Task: Add Attachment from "Attach a link" to Card Card0000000308 in Board Board0000000077 in Workspace WS0000000026 in Trello. Add Cover Red to Card Card0000000308 in Board Board0000000077 in Workspace WS0000000026 in Trello. Add "Join Card" Button Button0000000308  to Card Card0000000308 in Board Board0000000077 in Workspace WS0000000026 in Trello. Add Description DS0000000308 to Card Card0000000308 in Board Board0000000077 in Workspace WS0000000026 in Trello. Add Comment CM0000000308 to Card Card0000000308 in Board Board0000000077 in Workspace WS0000000026 in Trello
Action: Mouse moved to (313, 441)
Screenshot: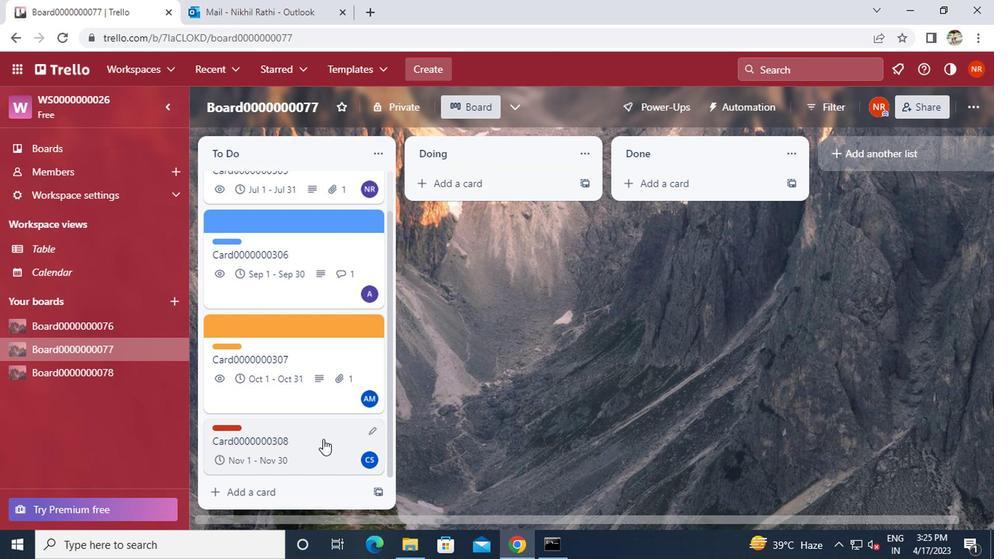 
Action: Mouse pressed left at (313, 441)
Screenshot: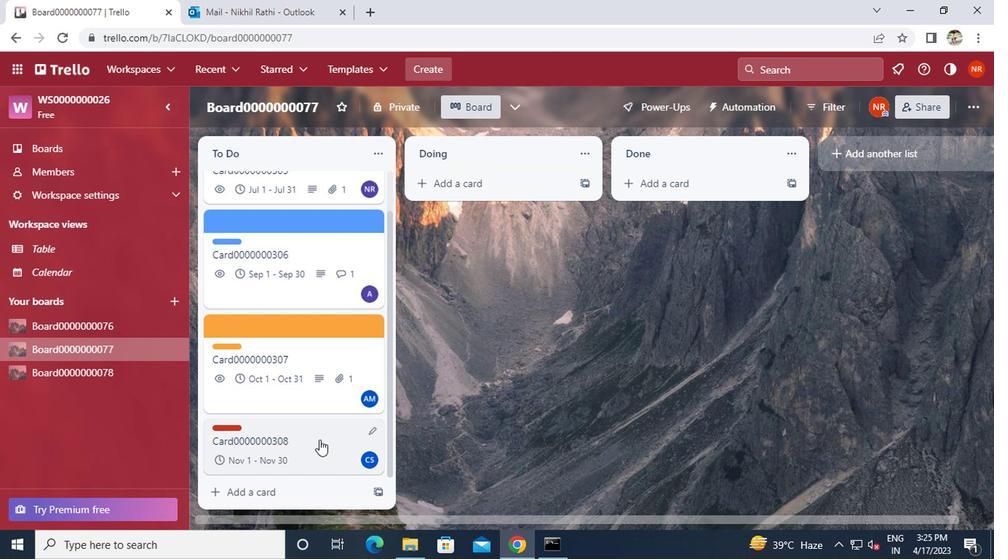 
Action: Mouse moved to (656, 305)
Screenshot: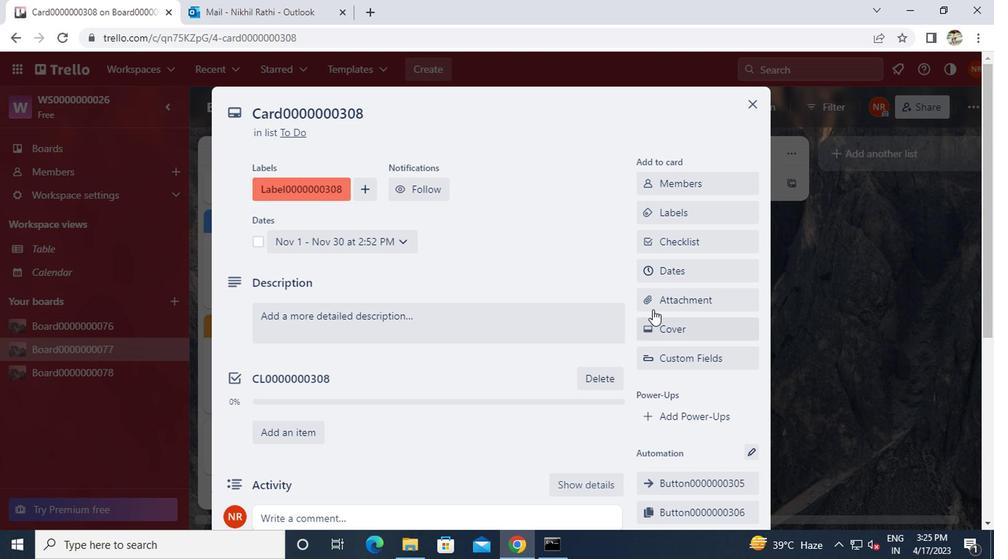 
Action: Mouse pressed left at (656, 305)
Screenshot: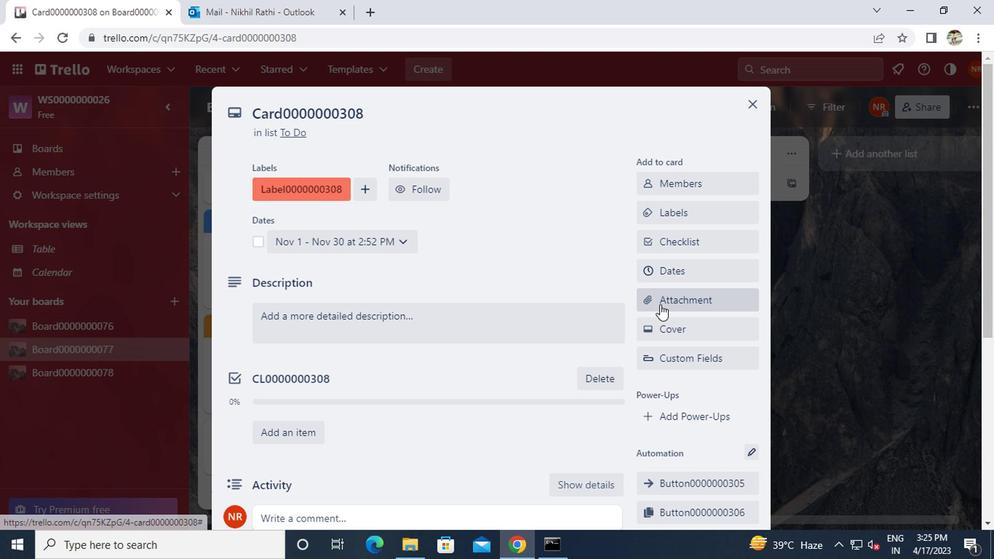 
Action: Mouse moved to (254, 6)
Screenshot: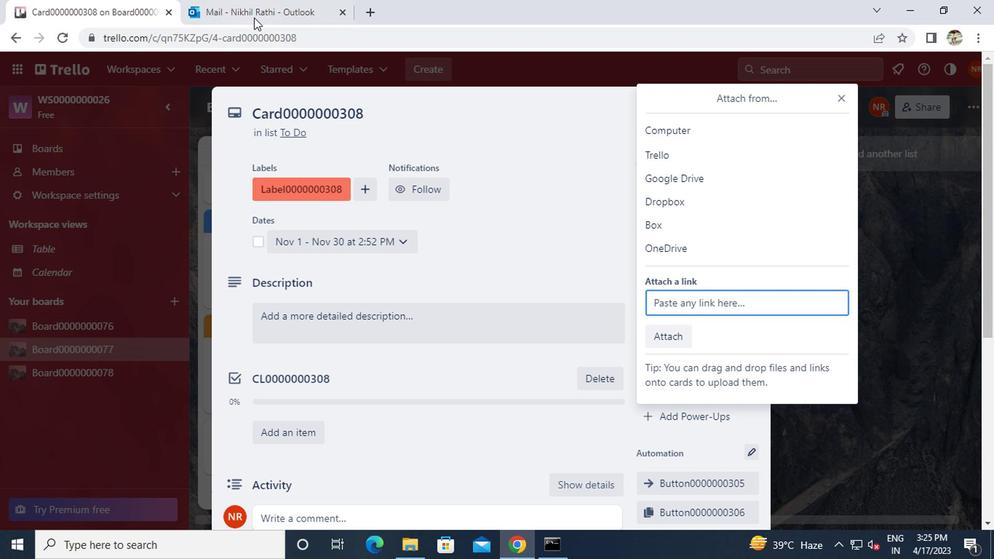 
Action: Mouse pressed left at (254, 6)
Screenshot: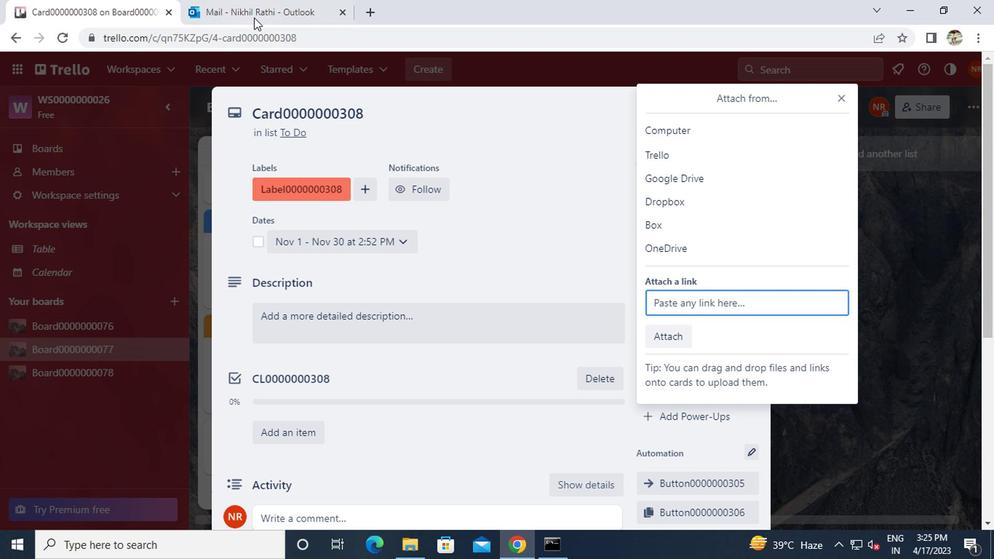 
Action: Mouse moved to (267, 39)
Screenshot: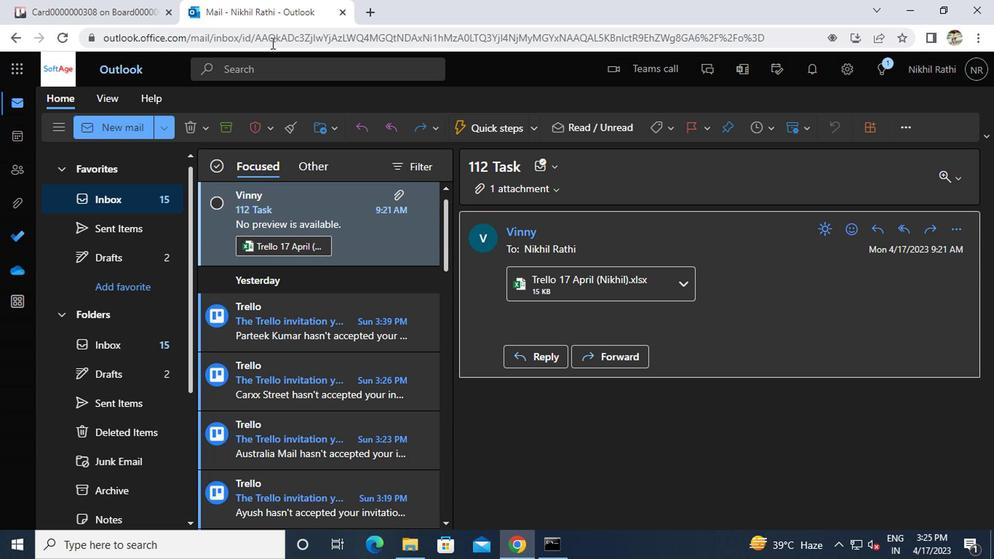 
Action: Mouse pressed left at (267, 39)
Screenshot: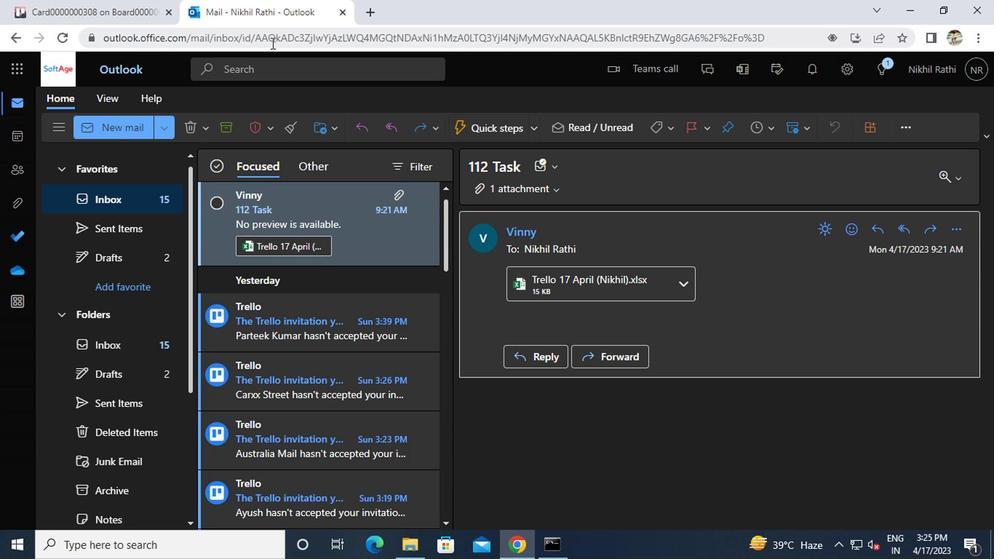 
Action: Key pressed ctrl+C
Screenshot: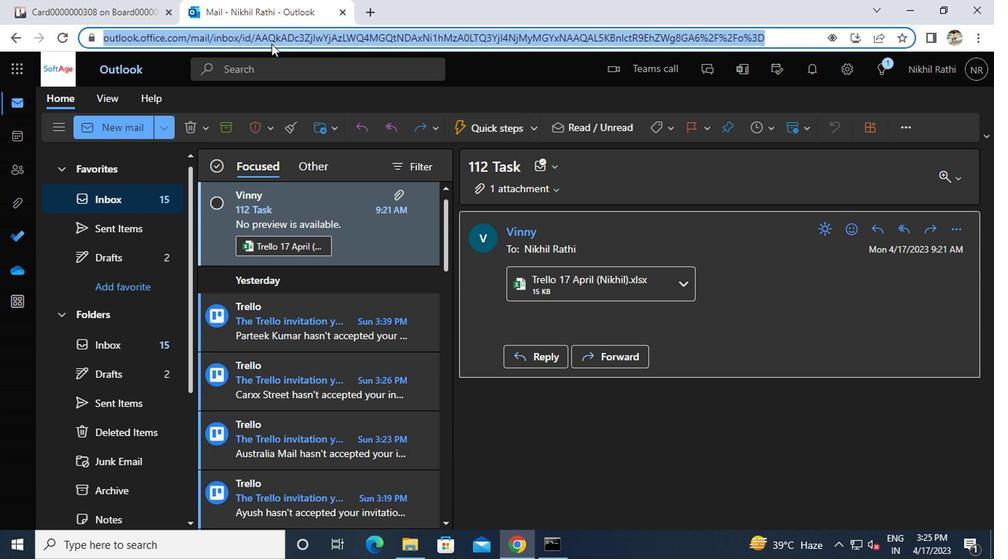
Action: Mouse moved to (124, 3)
Screenshot: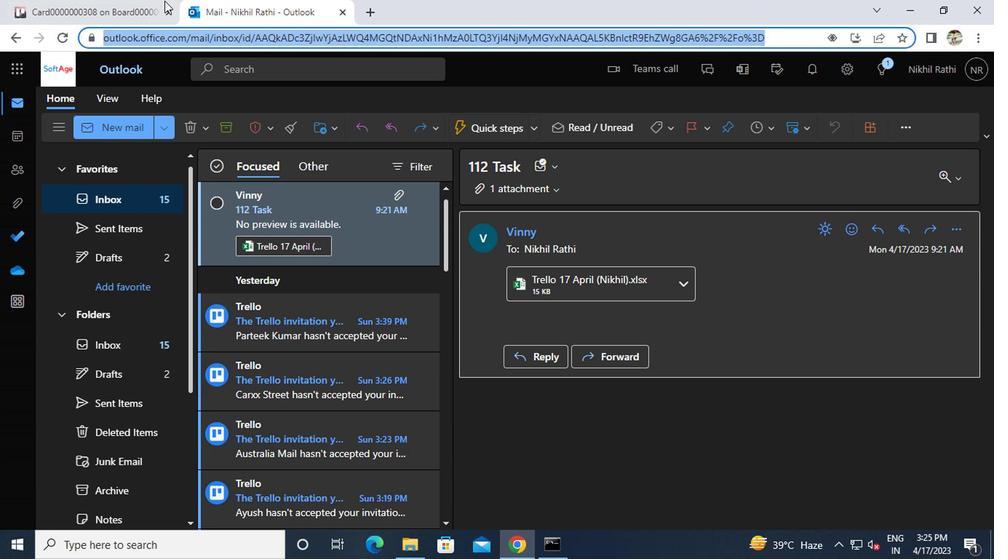 
Action: Mouse pressed left at (124, 3)
Screenshot: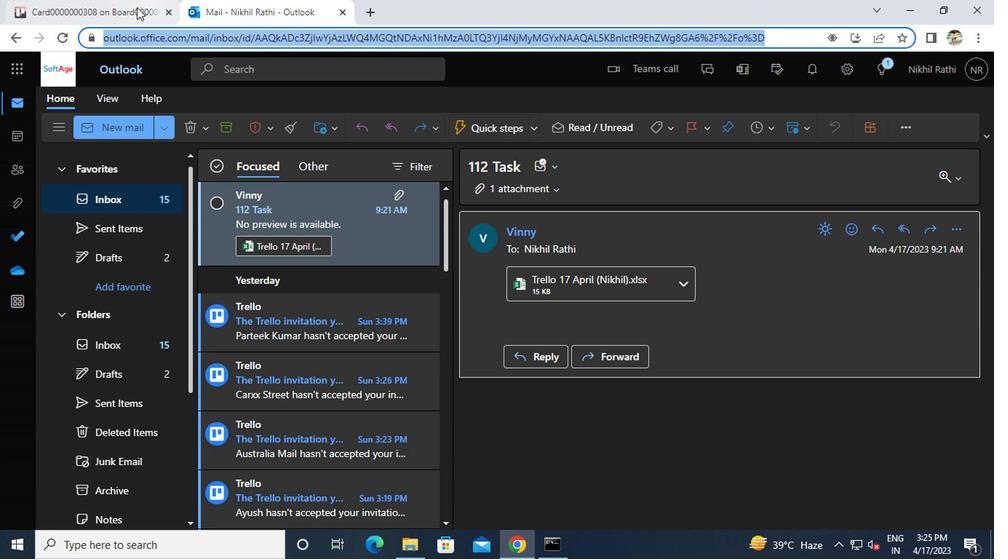 
Action: Mouse moved to (679, 300)
Screenshot: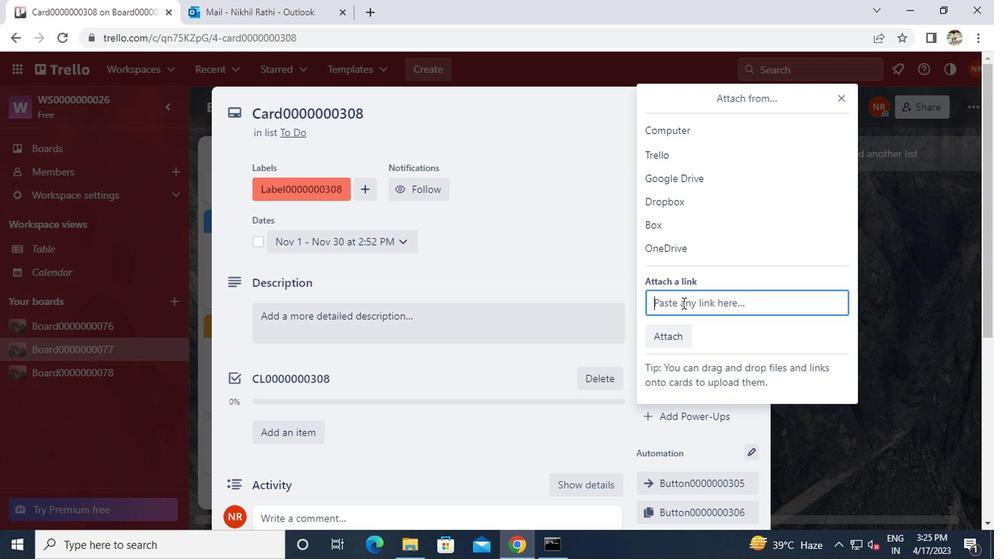 
Action: Key pressed ctrl+V
Screenshot: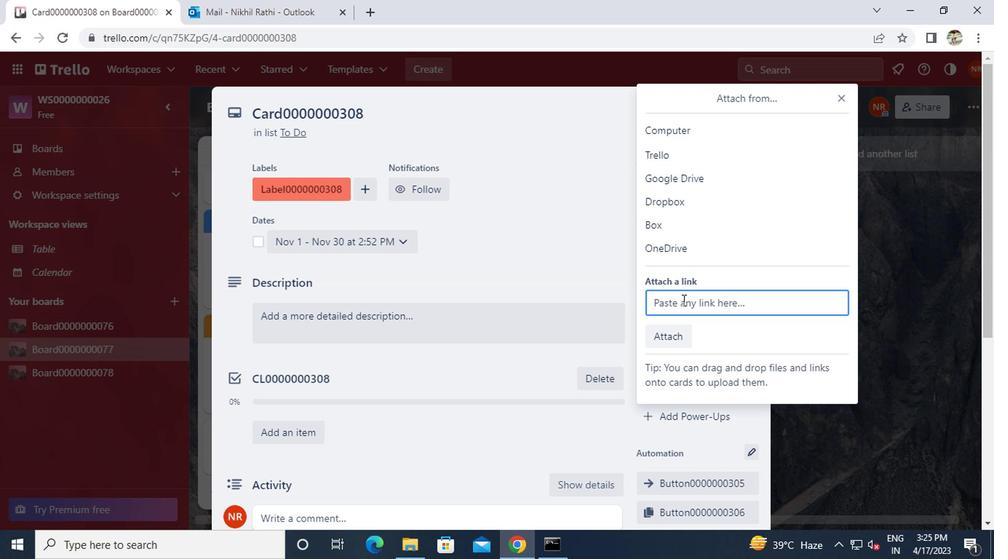 
Action: Mouse moved to (688, 364)
Screenshot: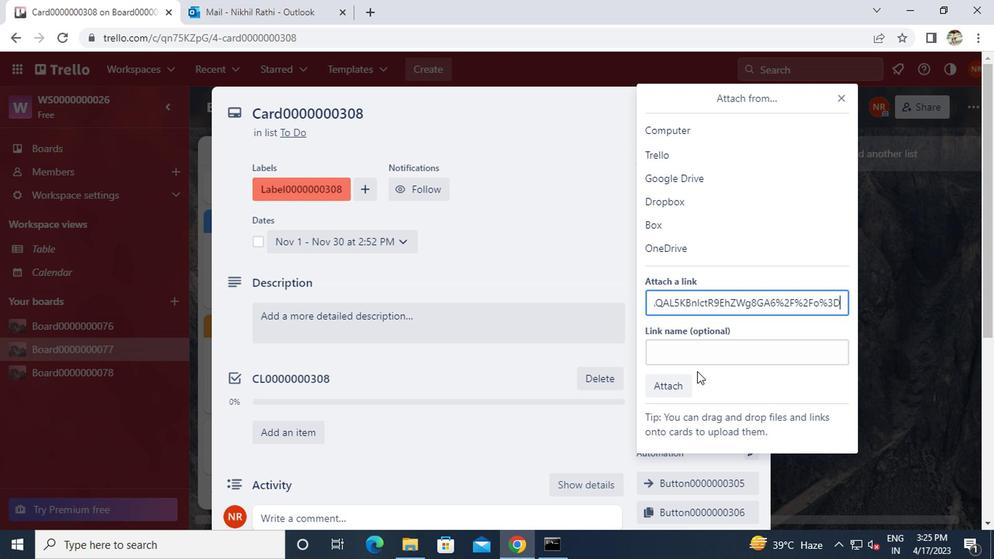 
Action: Mouse pressed left at (688, 364)
Screenshot: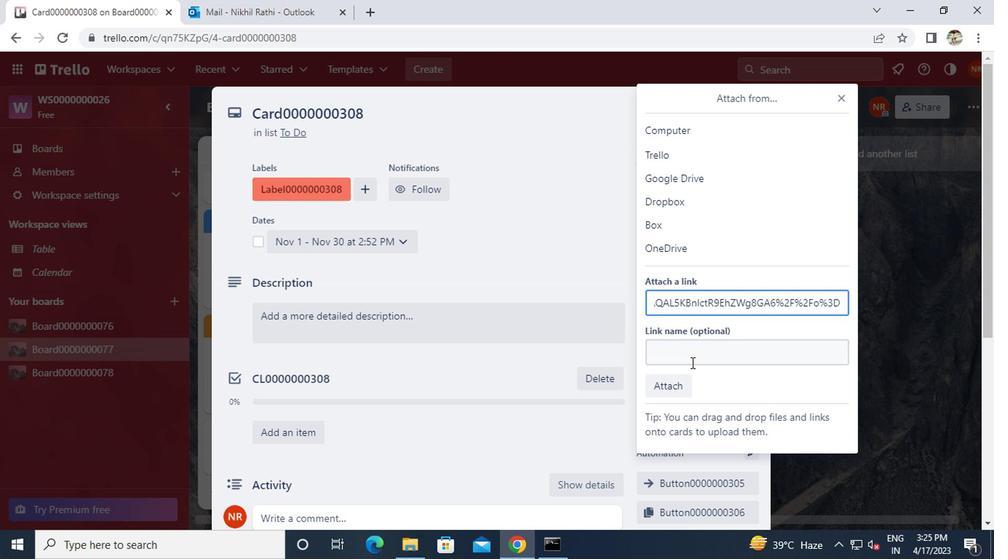 
Action: Key pressed ctrl+Link
Screenshot: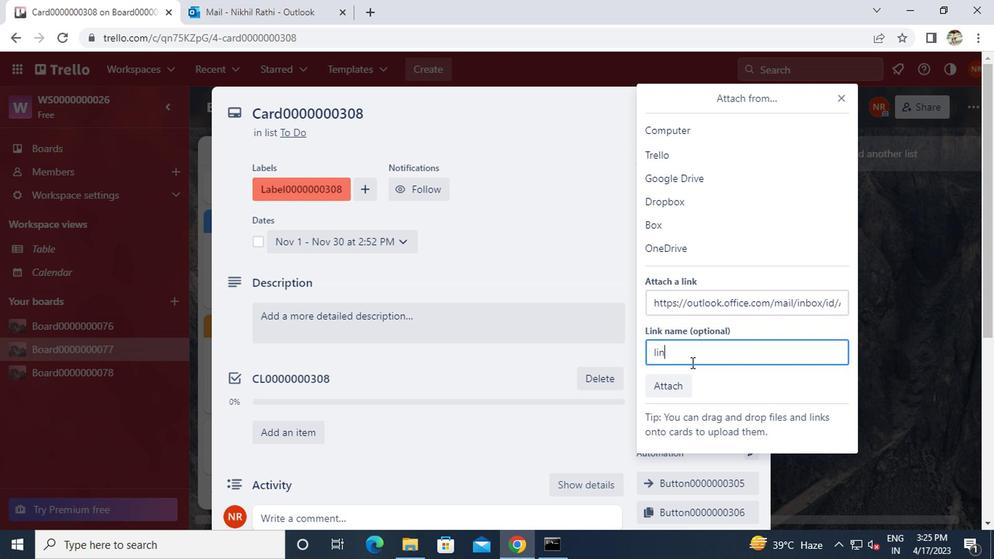 
Action: Mouse moved to (663, 395)
Screenshot: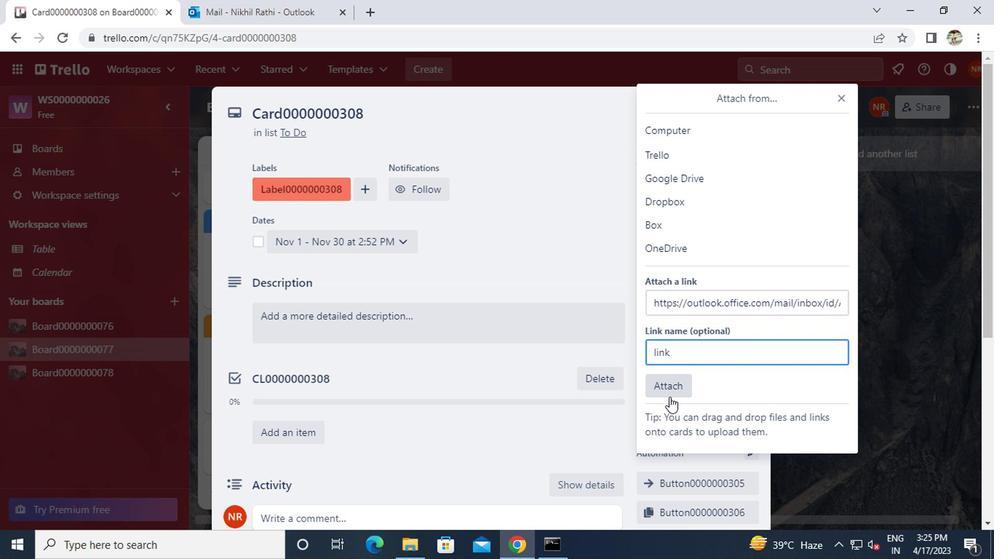 
Action: Mouse pressed left at (663, 395)
Screenshot: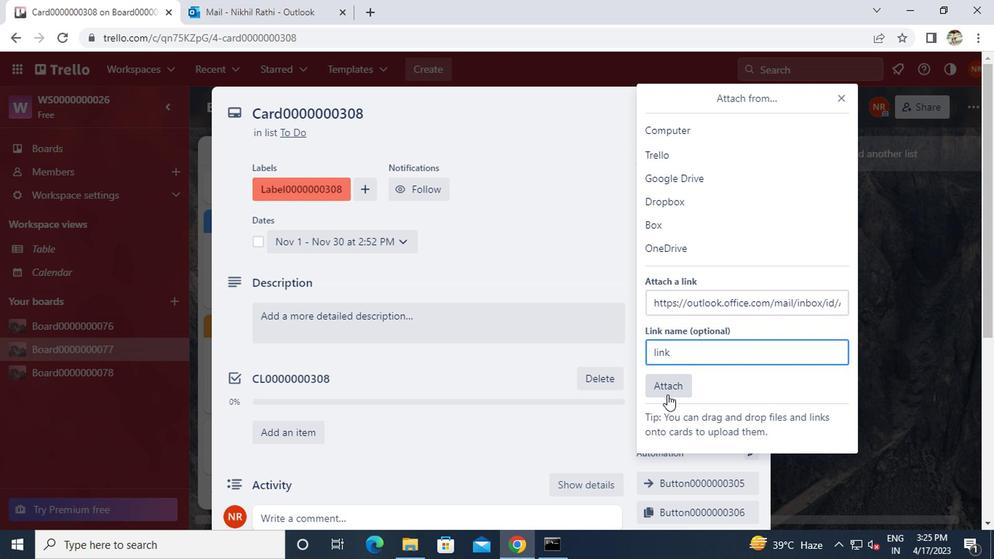 
Action: Mouse moved to (676, 327)
Screenshot: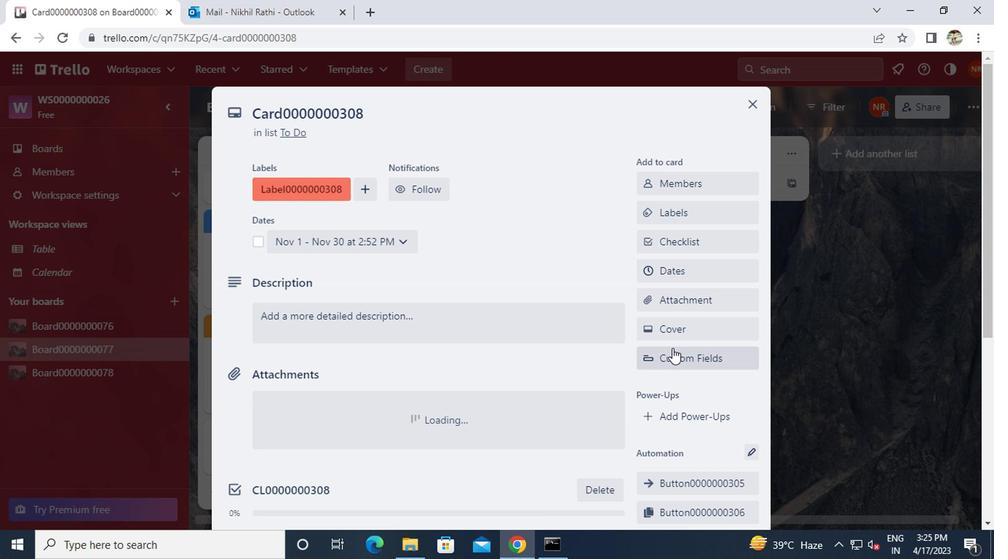 
Action: Mouse pressed left at (676, 327)
Screenshot: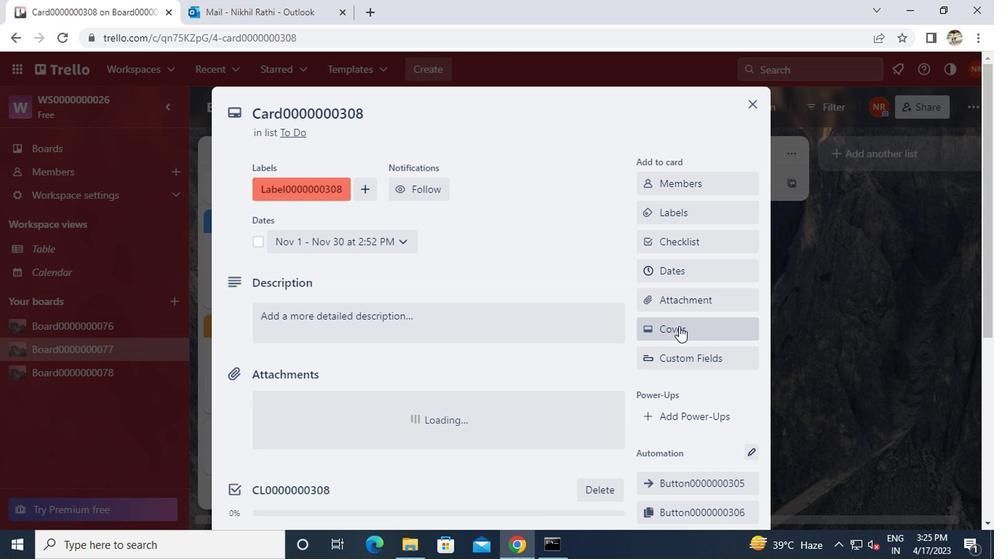 
Action: Mouse moved to (790, 217)
Screenshot: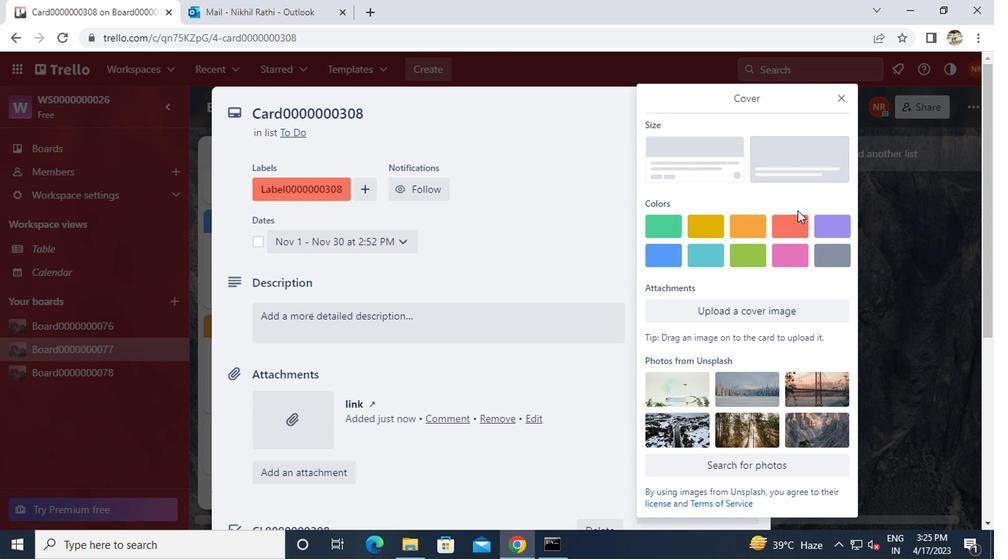 
Action: Mouse pressed left at (790, 217)
Screenshot: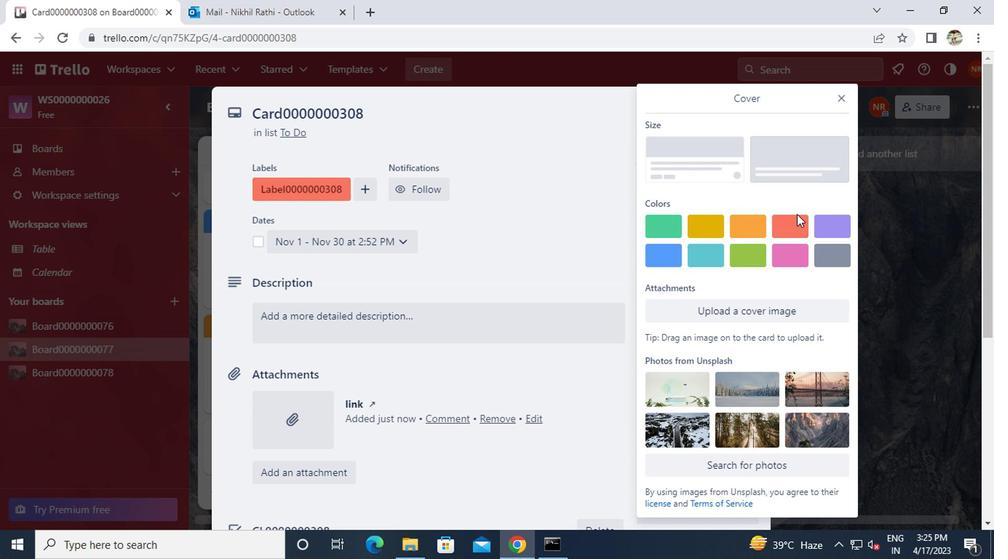 
Action: Mouse moved to (838, 96)
Screenshot: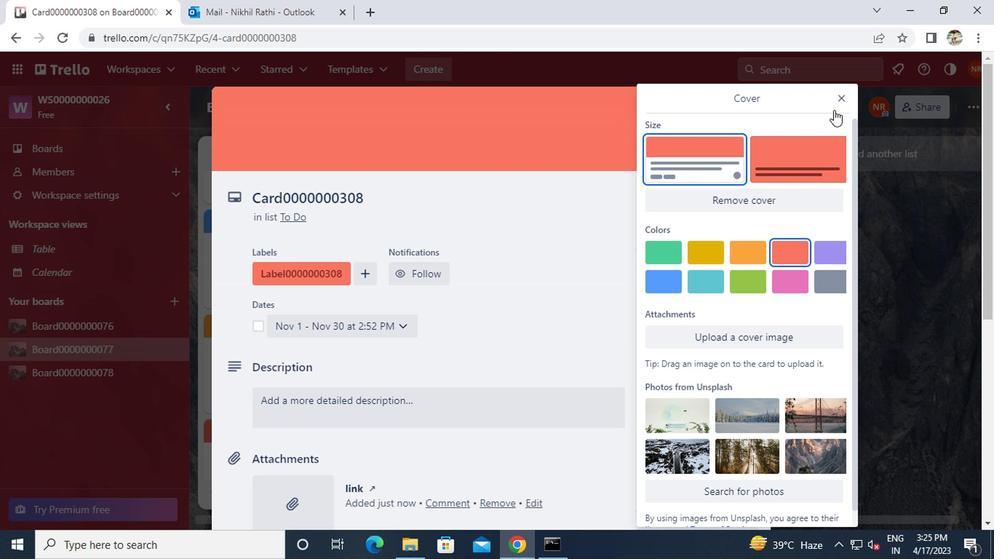 
Action: Mouse pressed left at (838, 96)
Screenshot: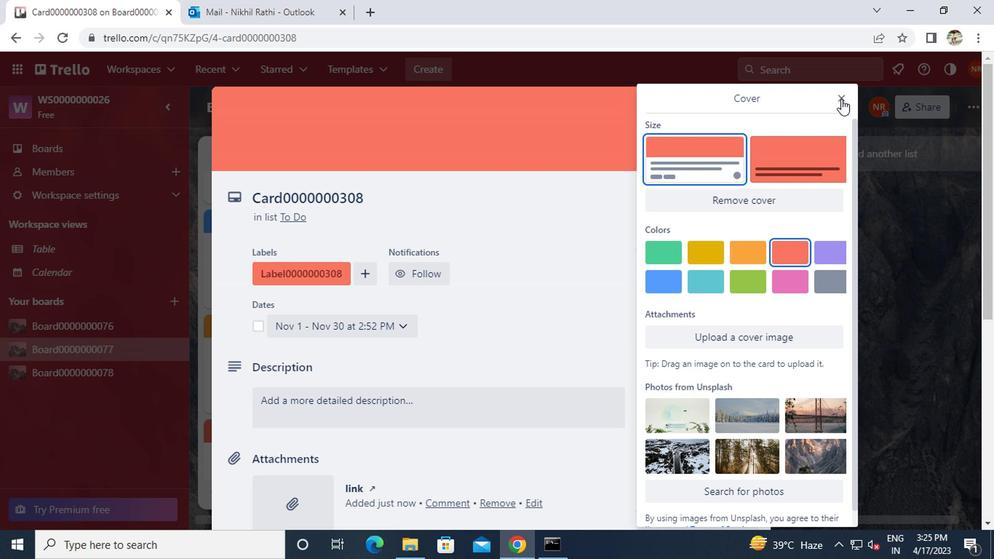 
Action: Mouse moved to (728, 283)
Screenshot: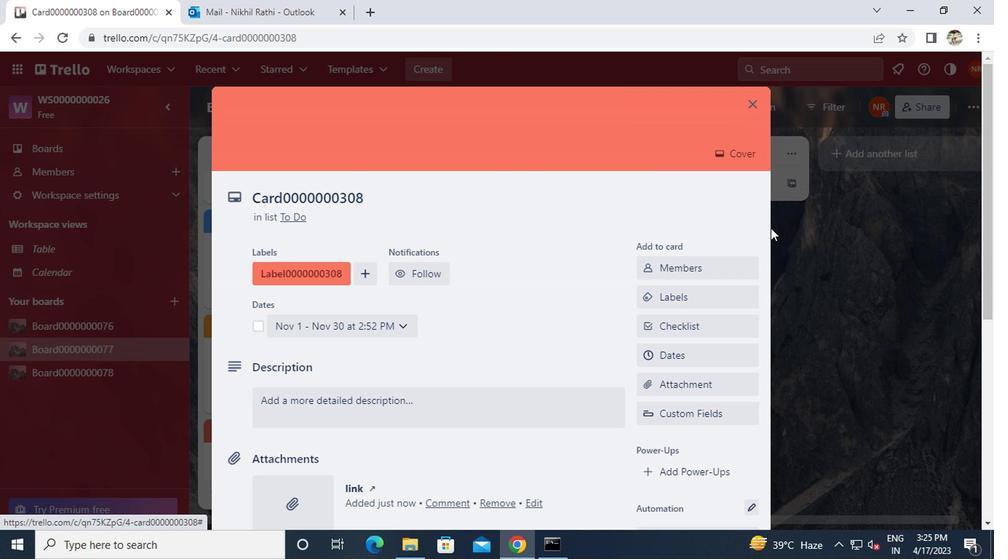 
Action: Mouse scrolled (728, 282) with delta (0, -1)
Screenshot: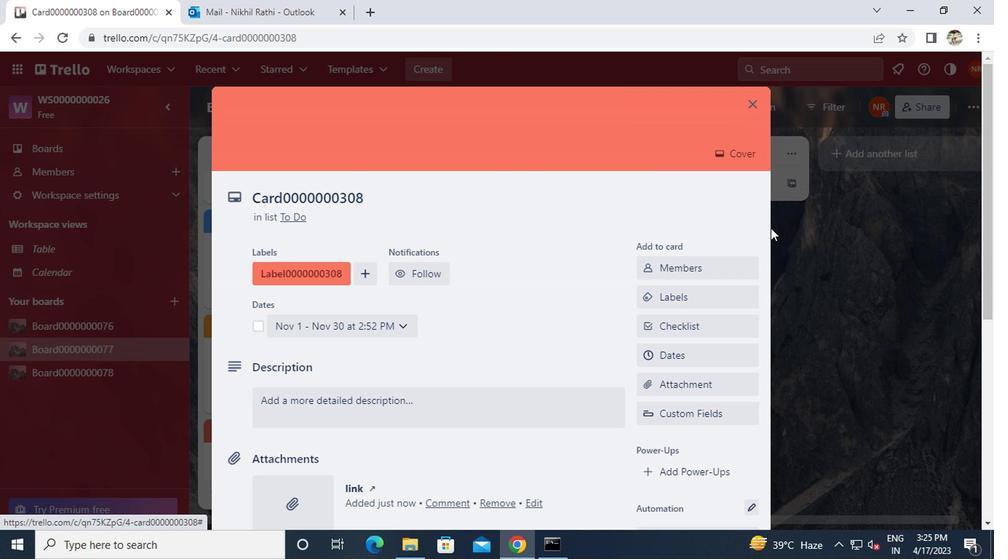 
Action: Mouse scrolled (728, 282) with delta (0, -1)
Screenshot: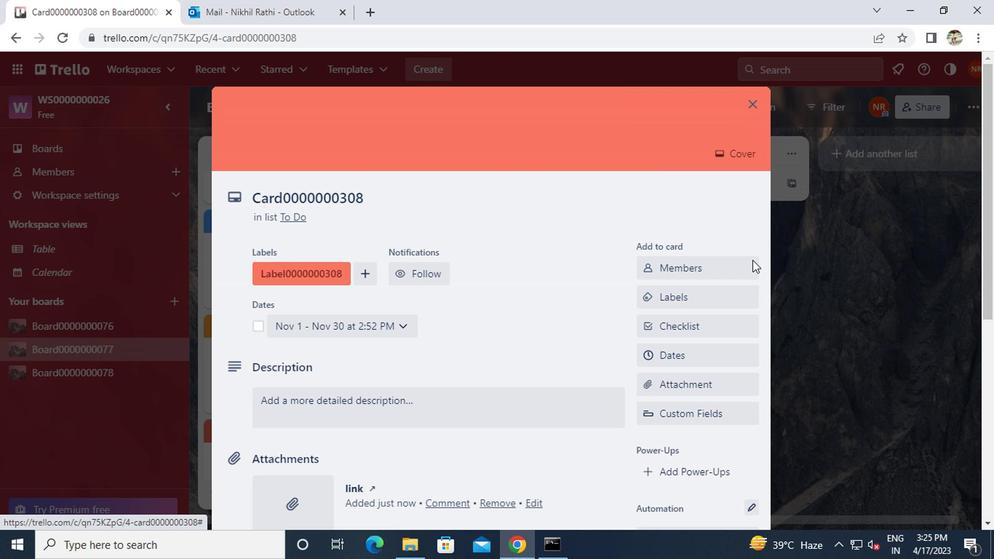 
Action: Mouse scrolled (728, 282) with delta (0, -1)
Screenshot: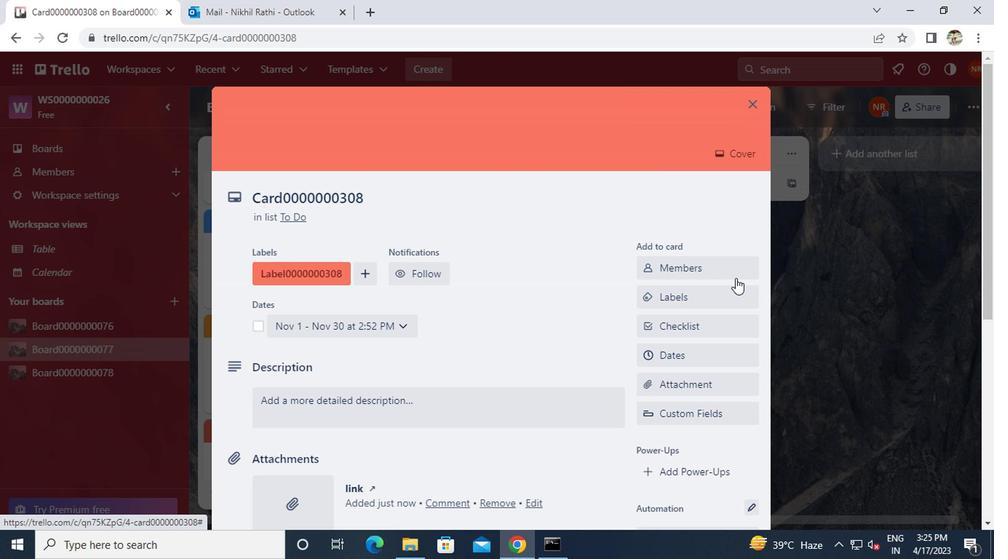 
Action: Mouse moved to (724, 284)
Screenshot: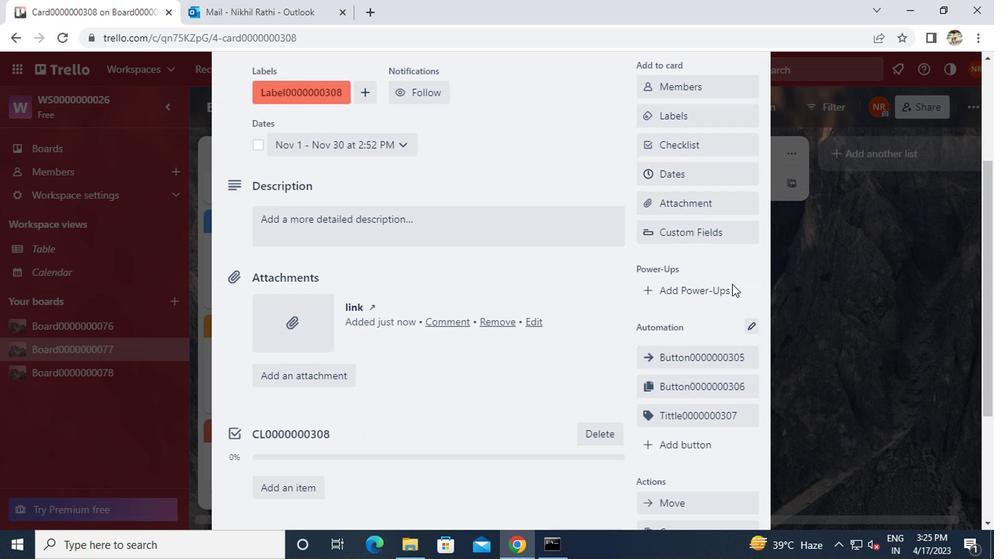 
Action: Mouse scrolled (724, 284) with delta (0, 0)
Screenshot: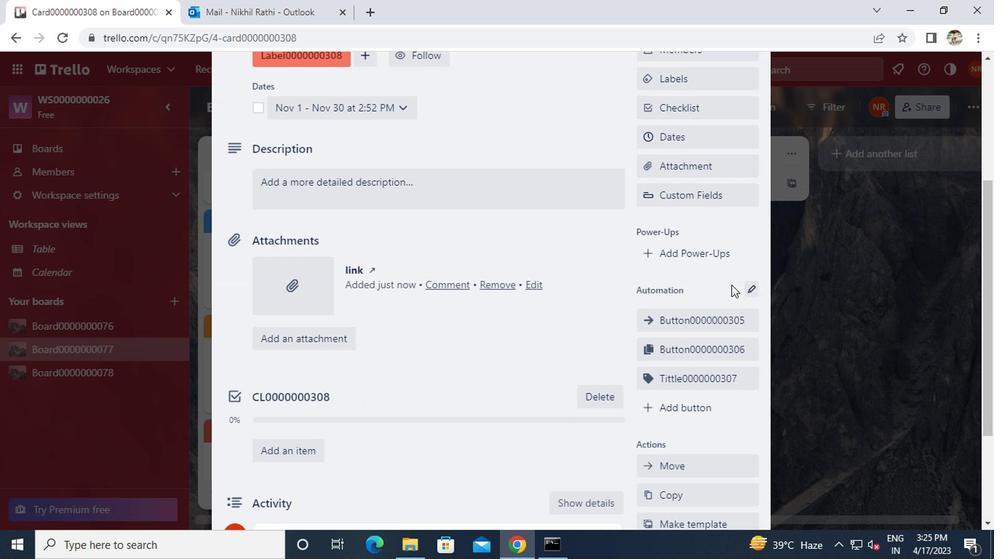 
Action: Mouse scrolled (724, 284) with delta (0, 0)
Screenshot: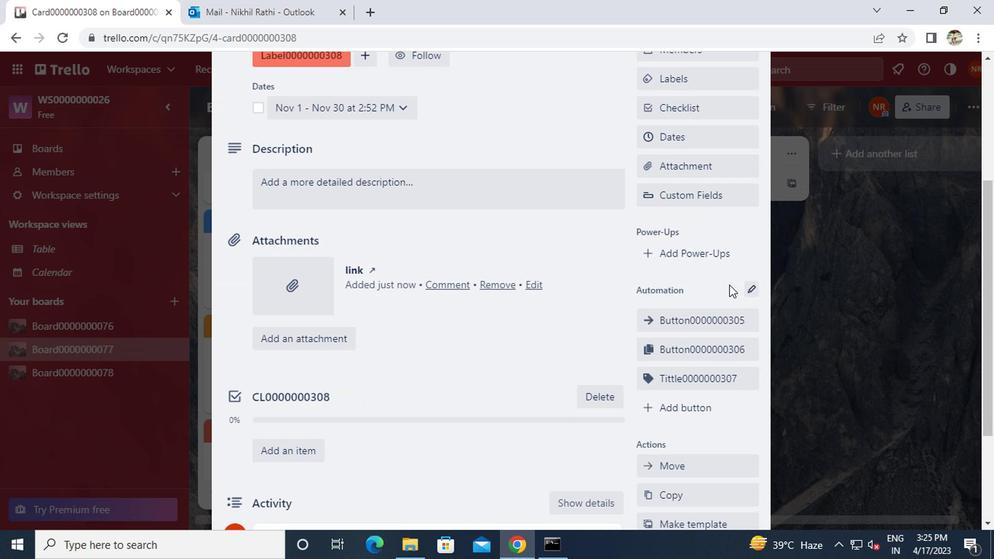 
Action: Mouse scrolled (724, 284) with delta (0, 0)
Screenshot: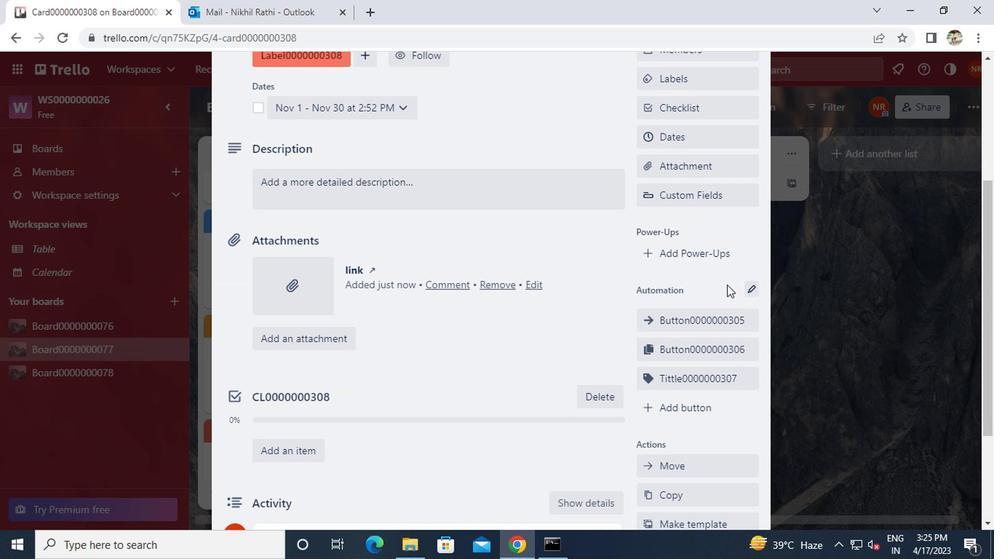 
Action: Mouse moved to (681, 259)
Screenshot: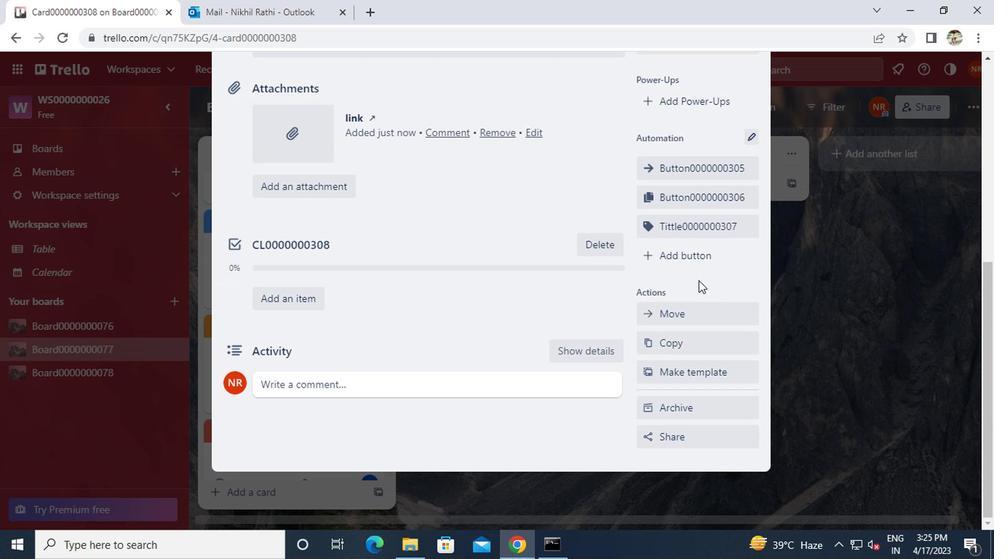 
Action: Mouse pressed left at (681, 259)
Screenshot: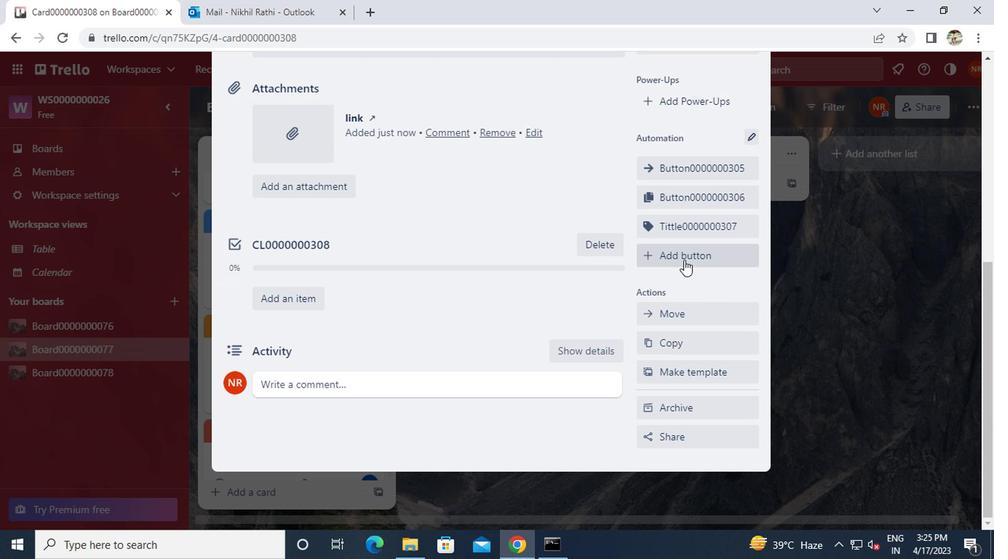 
Action: Mouse pressed left at (681, 259)
Screenshot: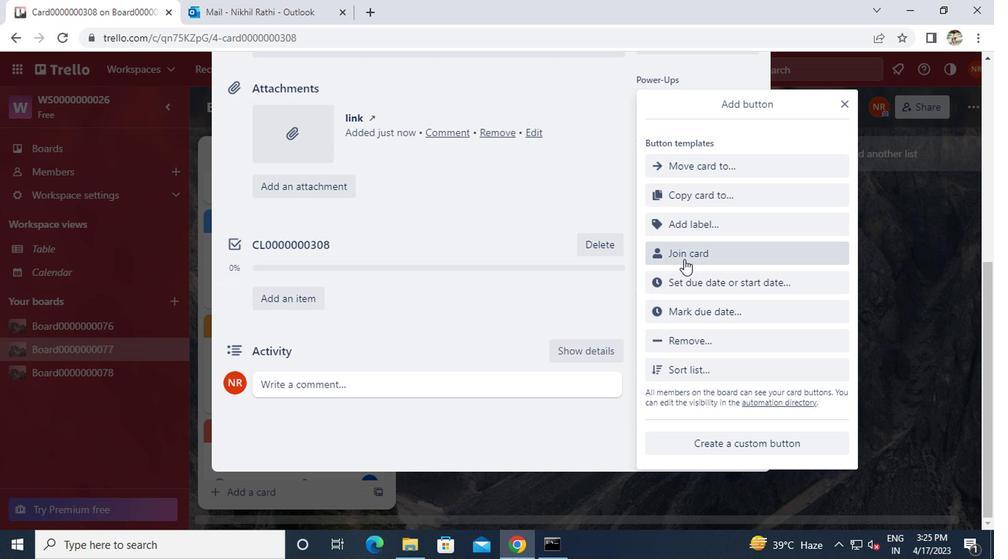 
Action: Key pressed <Key.caps_lock>b<Key.caps_lock>utton0000000308
Screenshot: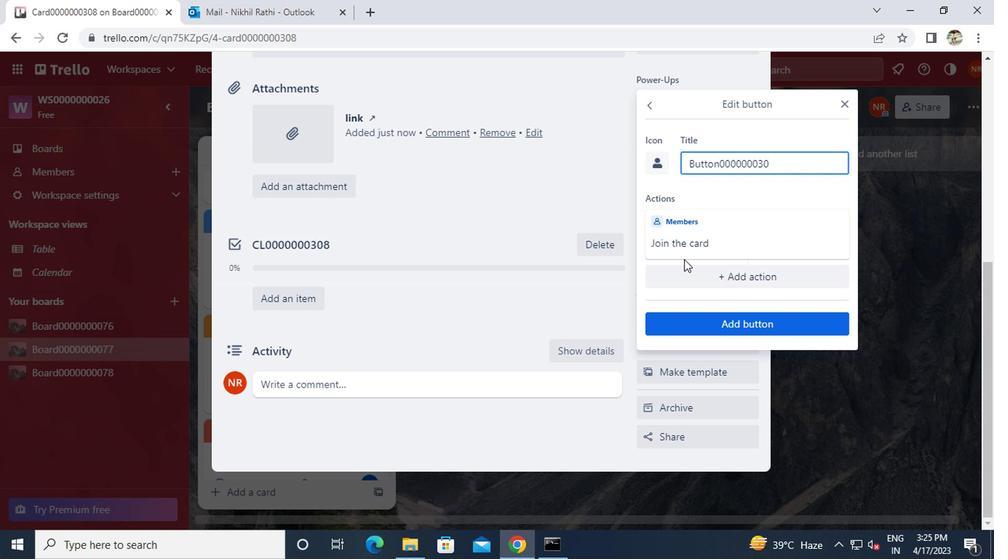 
Action: Mouse moved to (699, 322)
Screenshot: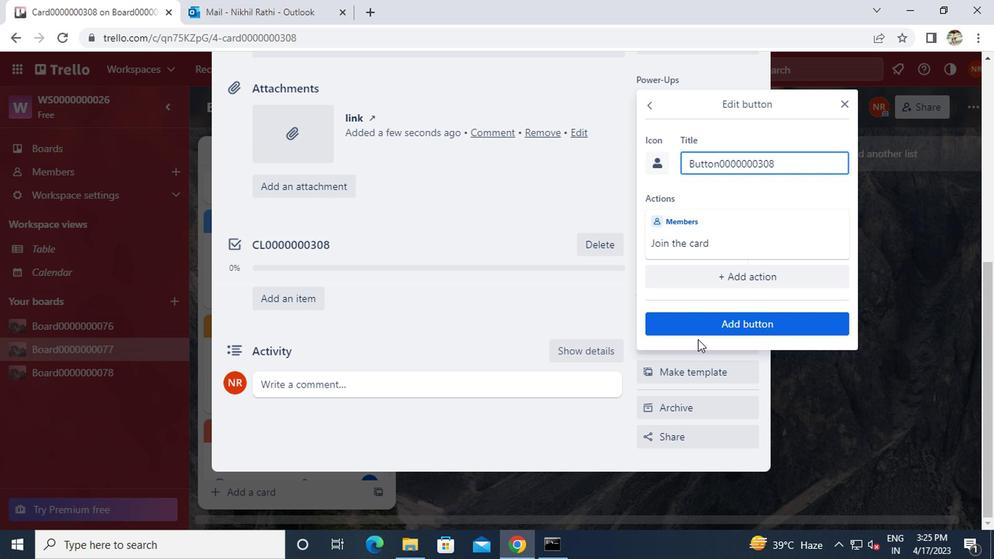 
Action: Mouse pressed left at (699, 322)
Screenshot: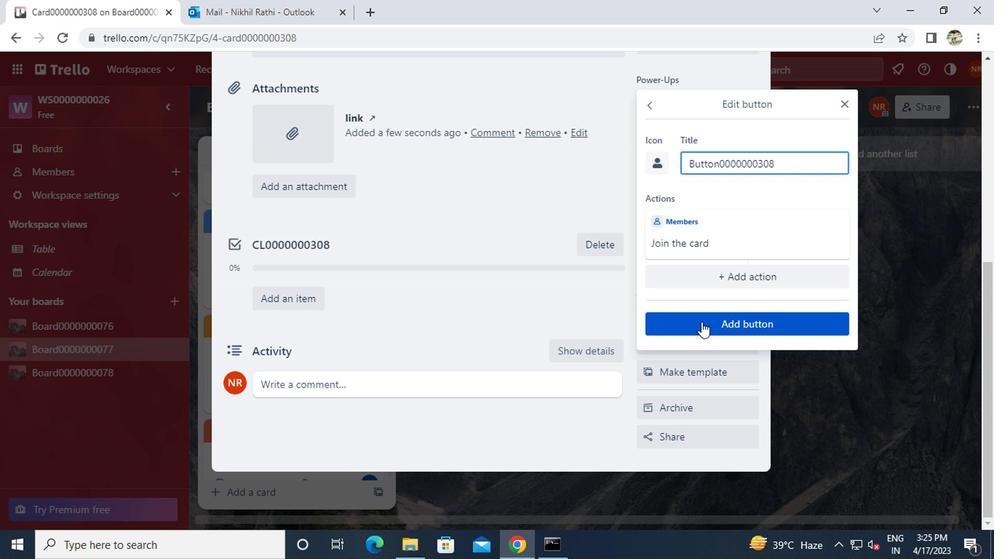
Action: Mouse moved to (459, 356)
Screenshot: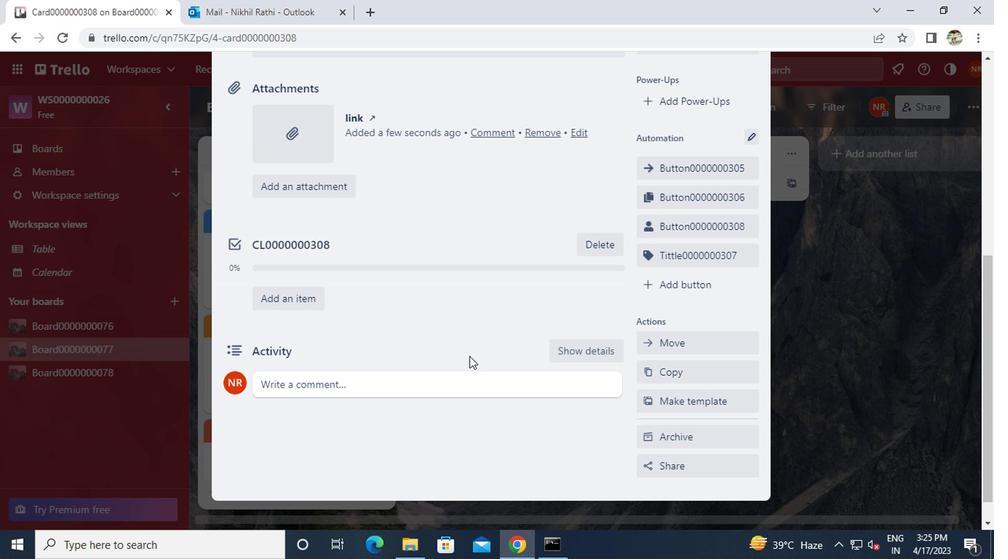 
Action: Mouse scrolled (459, 356) with delta (0, 0)
Screenshot: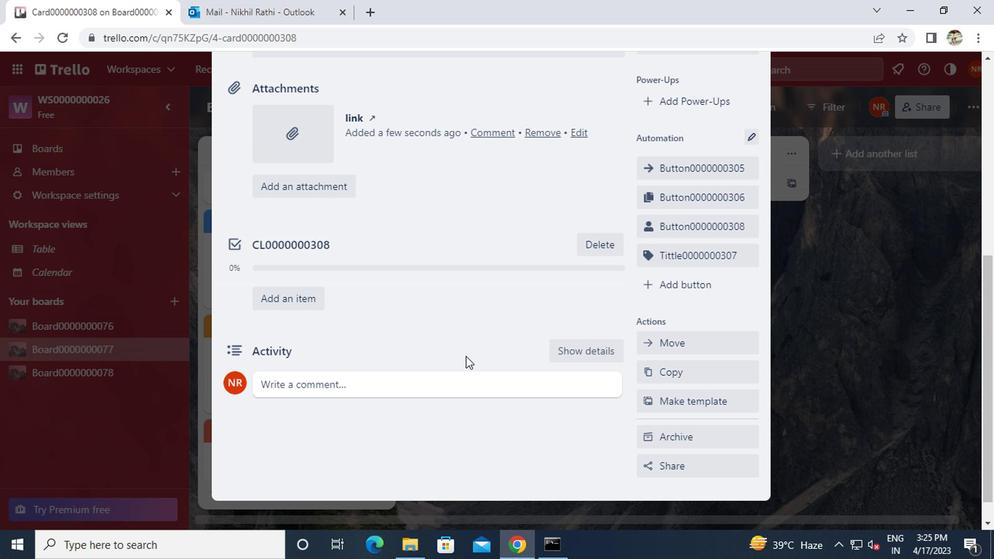 
Action: Mouse scrolled (459, 356) with delta (0, 0)
Screenshot: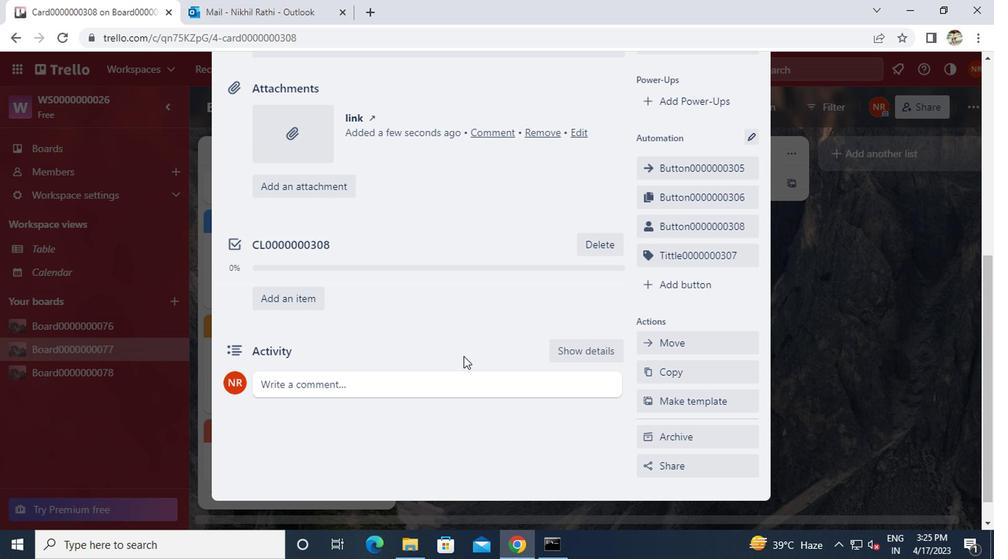 
Action: Mouse scrolled (459, 356) with delta (0, 0)
Screenshot: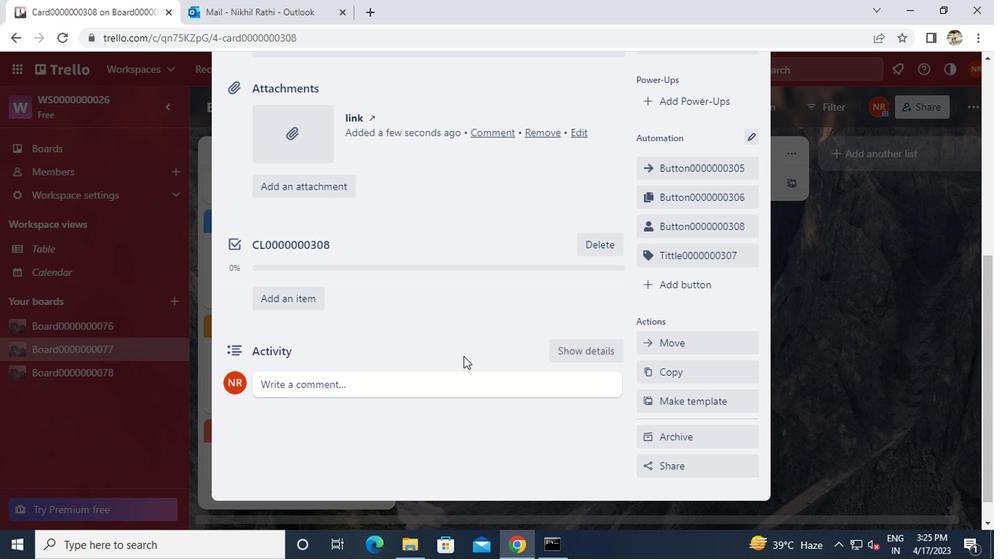 
Action: Mouse moved to (449, 348)
Screenshot: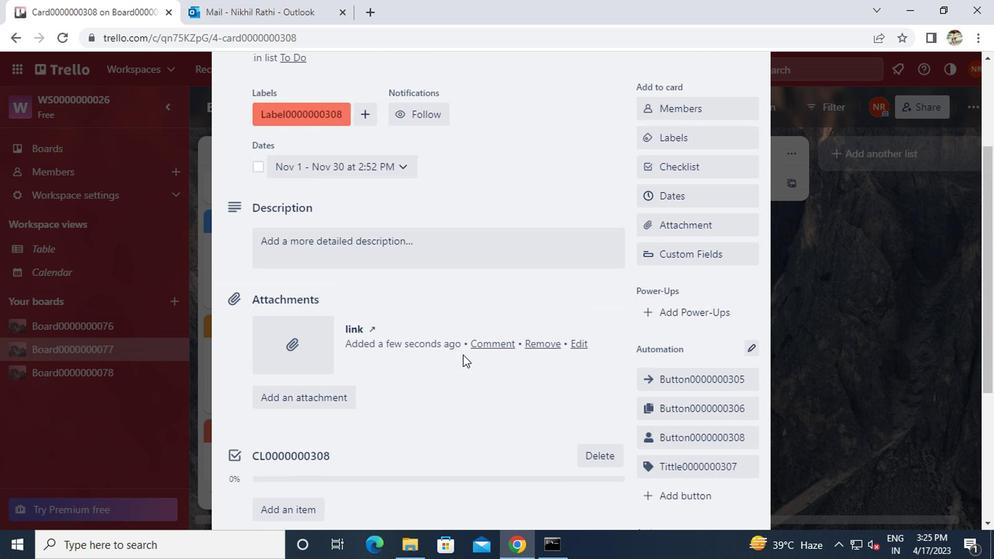 
Action: Mouse scrolled (449, 349) with delta (0, 1)
Screenshot: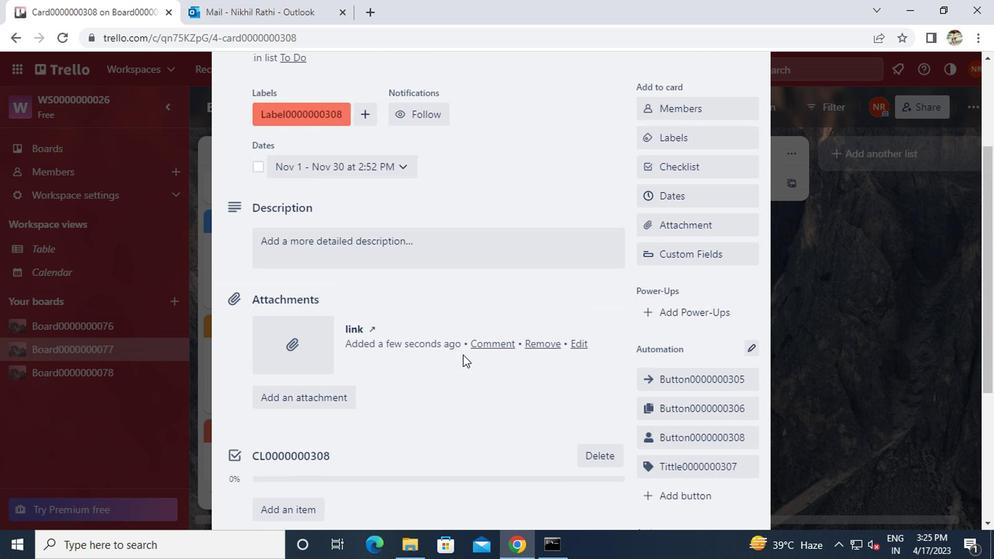 
Action: Mouse moved to (445, 334)
Screenshot: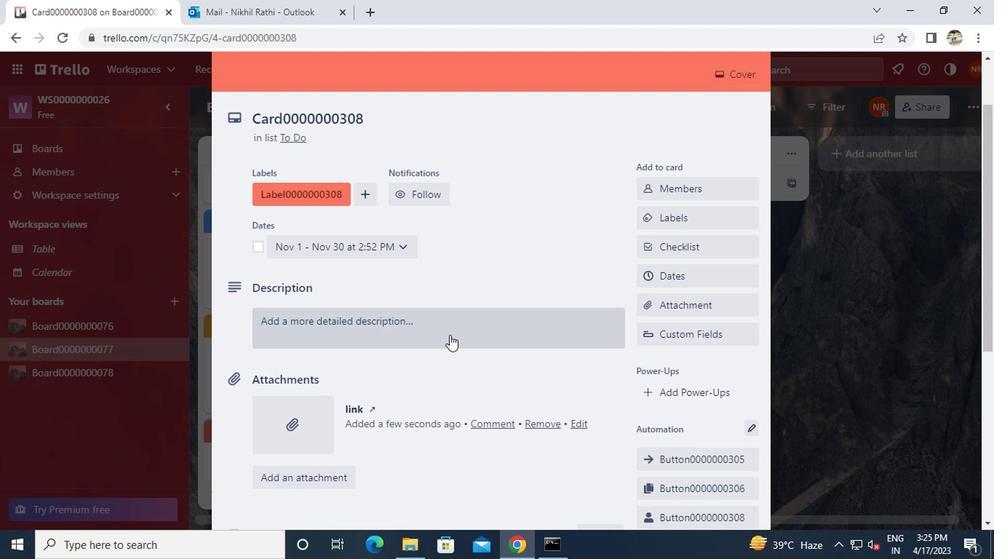 
Action: Mouse pressed left at (445, 334)
Screenshot: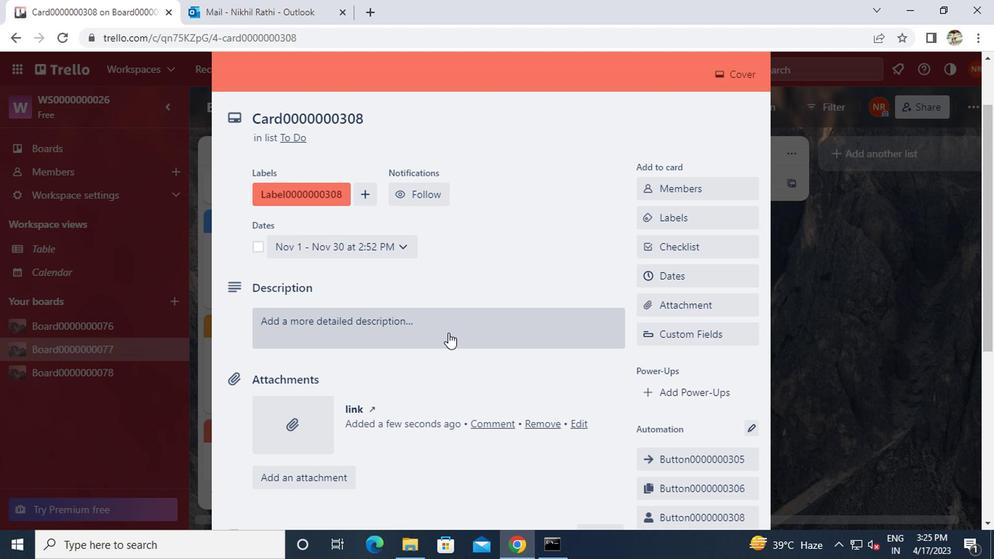 
Action: Key pressed <Key.caps_lock>ds0000000308
Screenshot: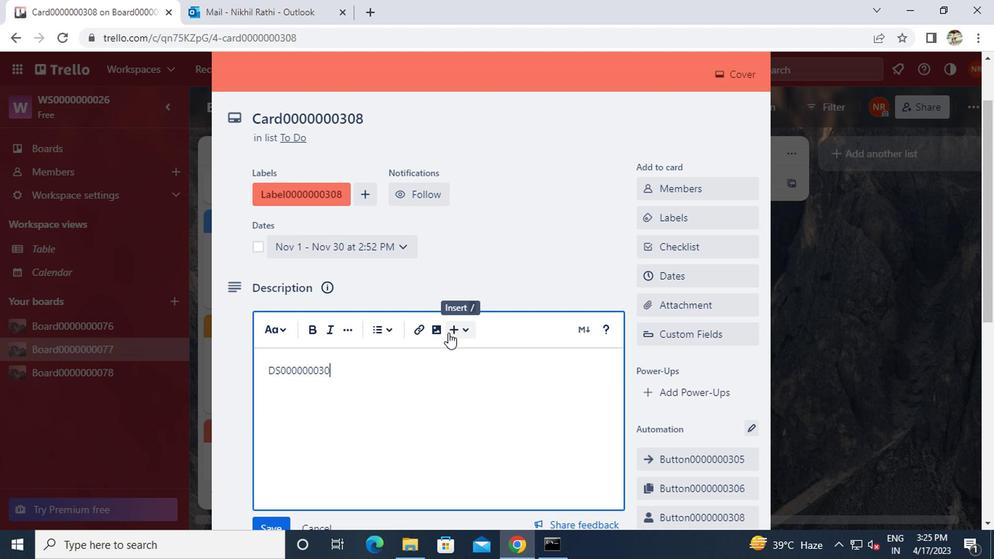 
Action: Mouse moved to (371, 383)
Screenshot: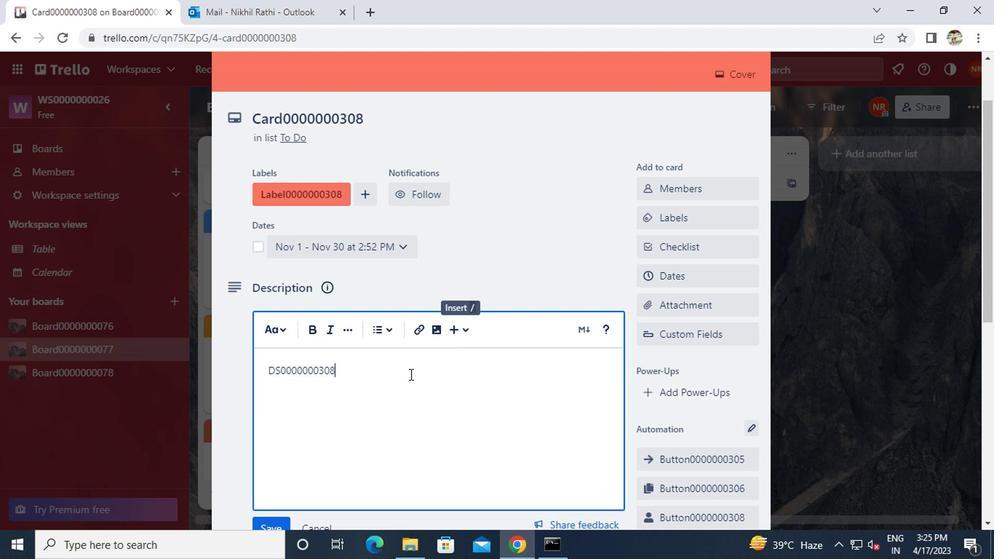 
Action: Mouse scrolled (371, 382) with delta (0, -1)
Screenshot: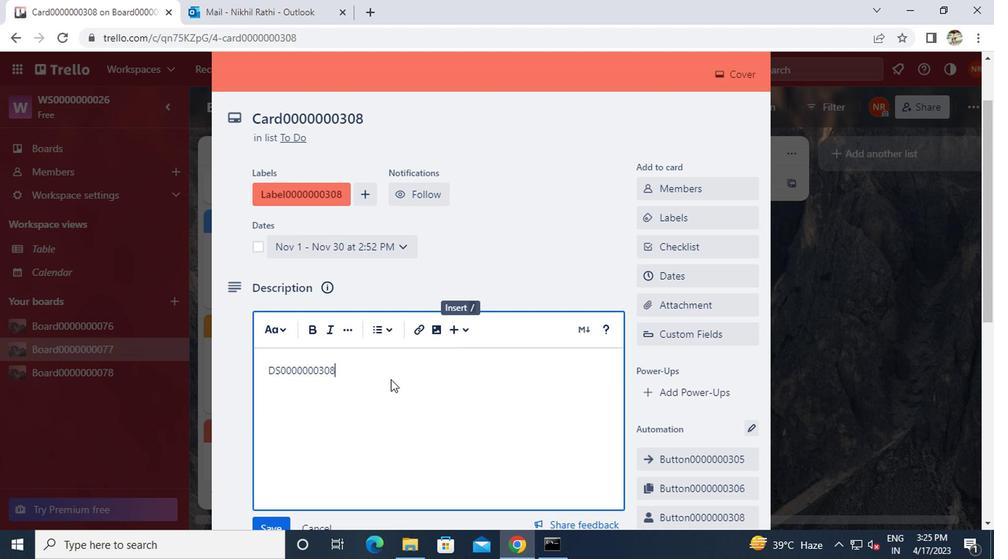 
Action: Mouse scrolled (371, 382) with delta (0, -1)
Screenshot: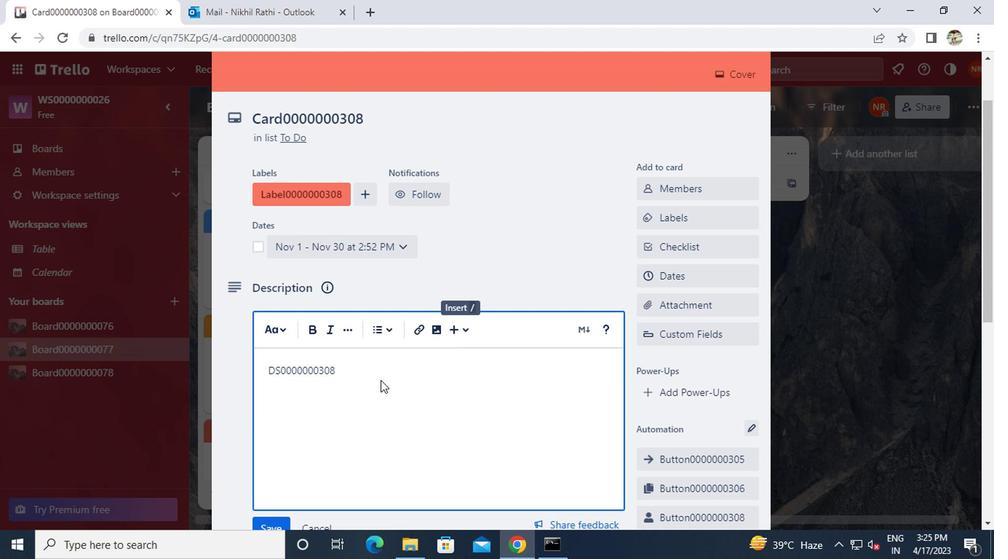 
Action: Mouse moved to (274, 380)
Screenshot: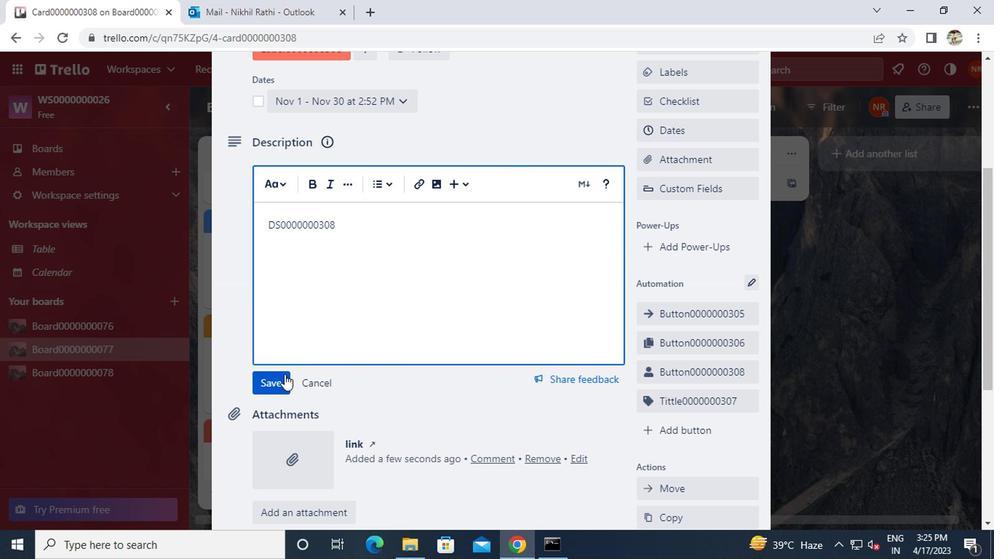 
Action: Mouse pressed left at (274, 380)
Screenshot: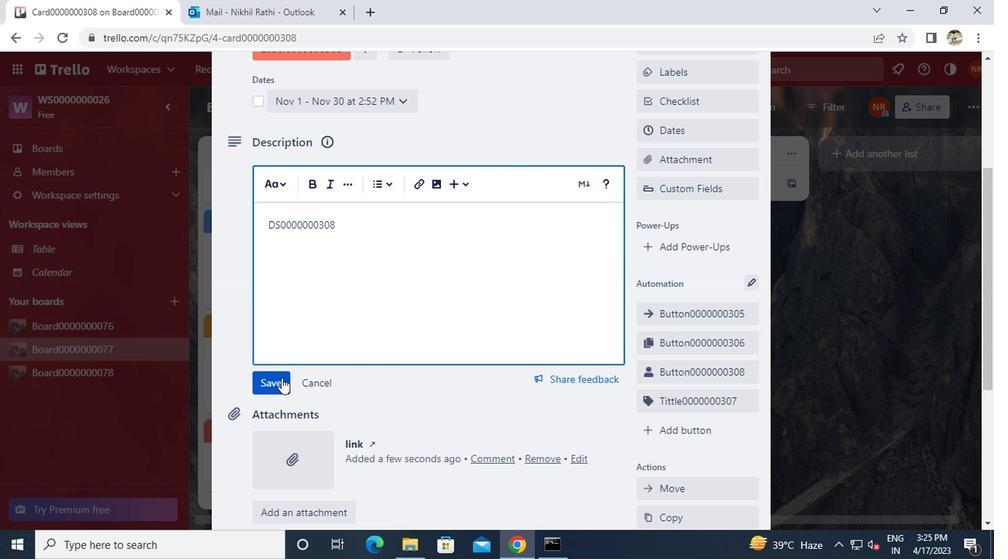 
Action: Mouse scrolled (274, 379) with delta (0, -1)
Screenshot: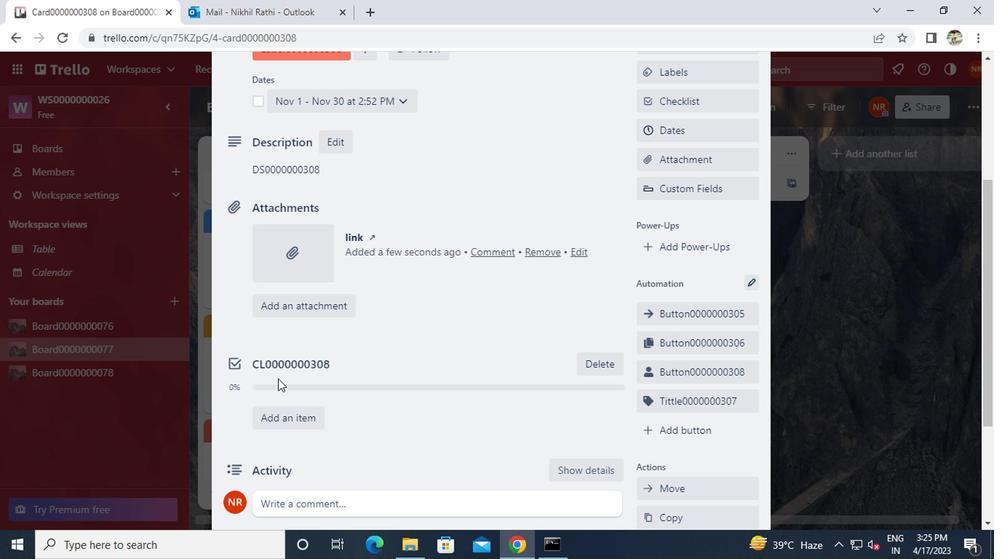 
Action: Mouse moved to (276, 431)
Screenshot: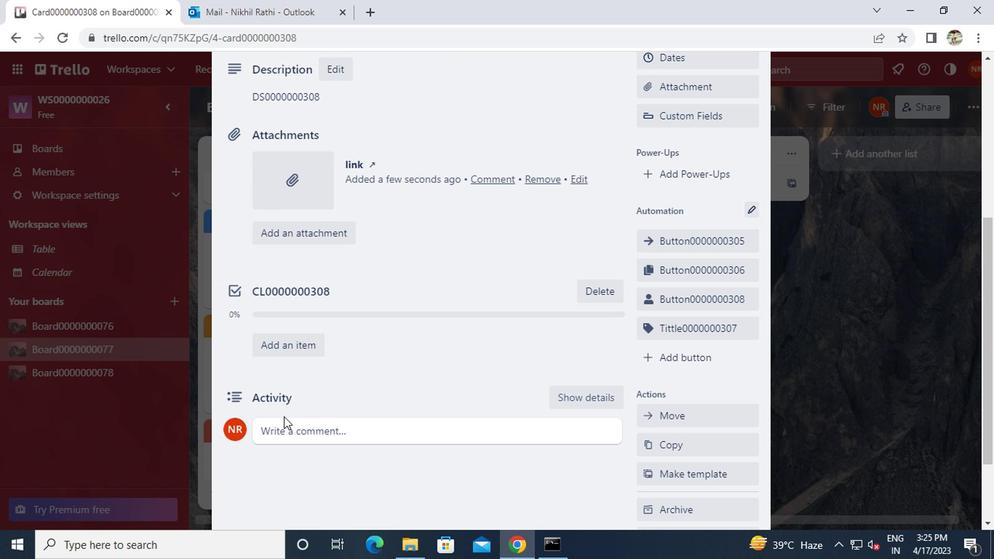 
Action: Mouse pressed left at (276, 431)
Screenshot: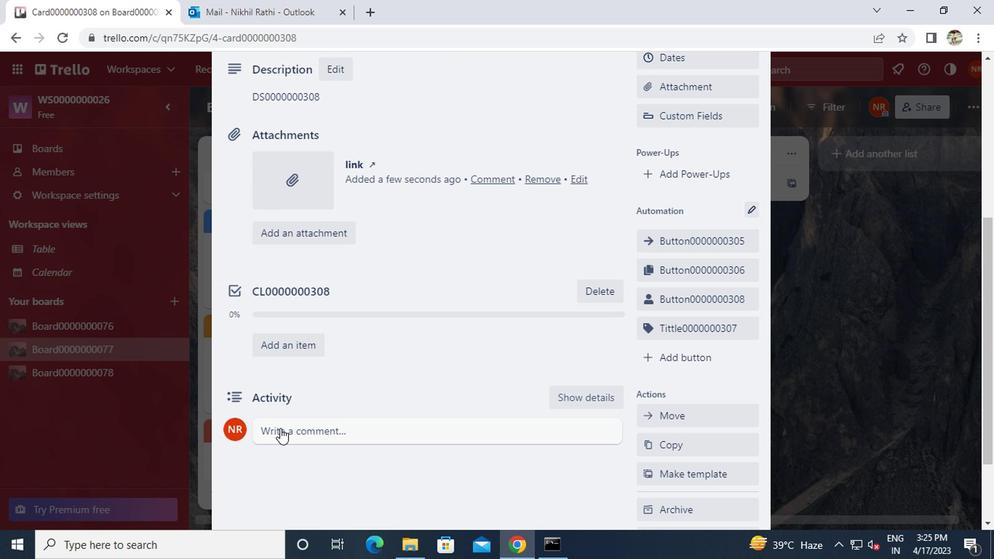 
Action: Key pressed <Key.caps_lock><Key.caps_lock>cm0000000308
Screenshot: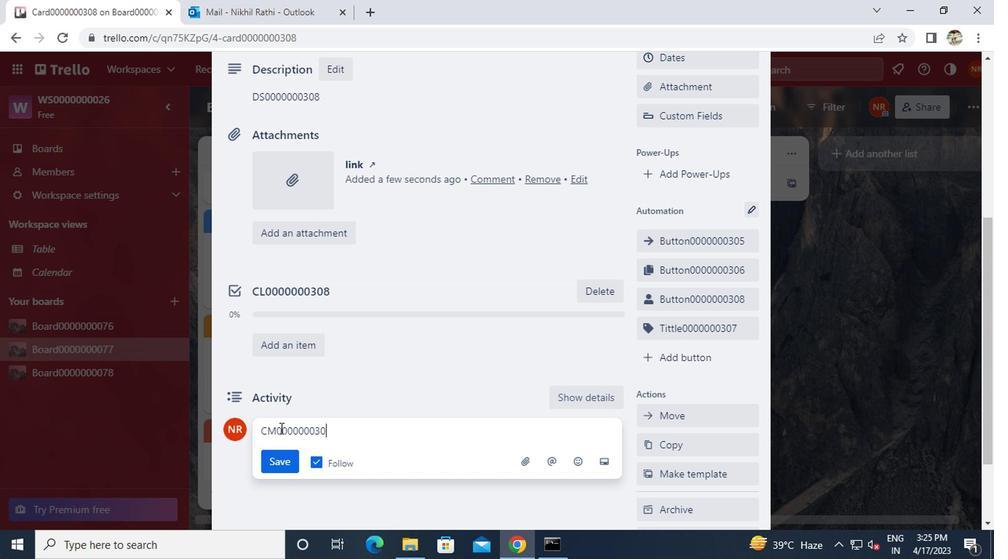 
Action: Mouse moved to (276, 463)
Screenshot: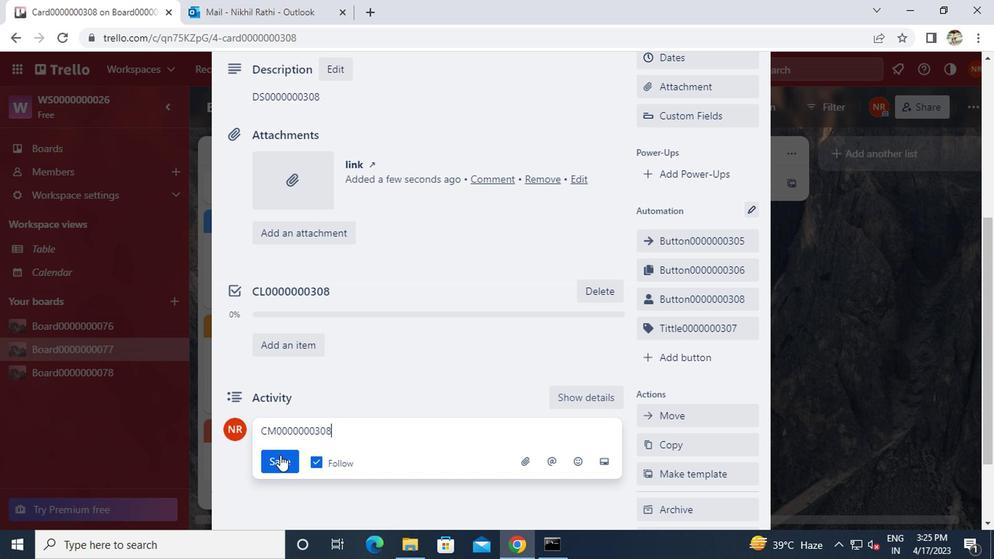 
Action: Mouse pressed left at (276, 463)
Screenshot: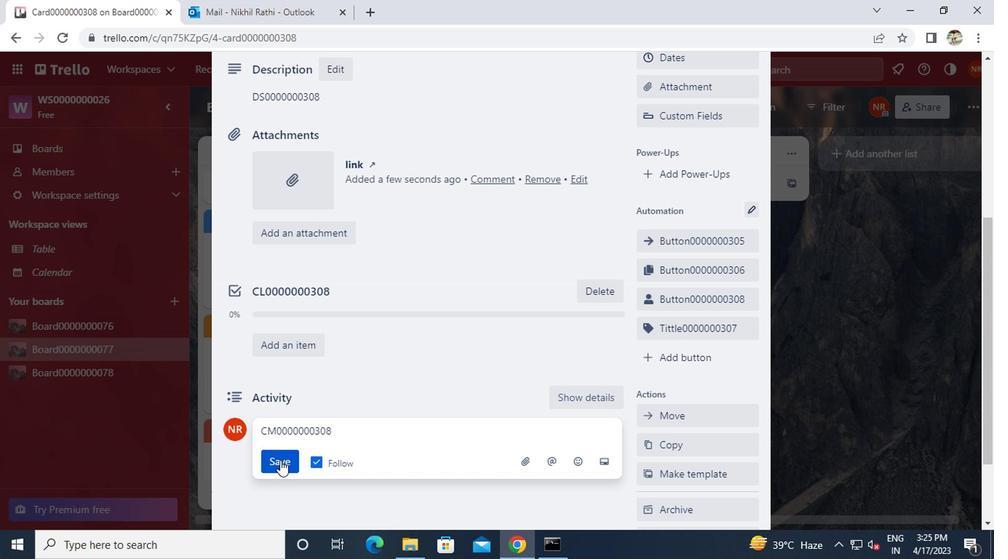 
